 Task: Add any power-ups from "communication & collabaration".
Action: Mouse moved to (35, 270)
Screenshot: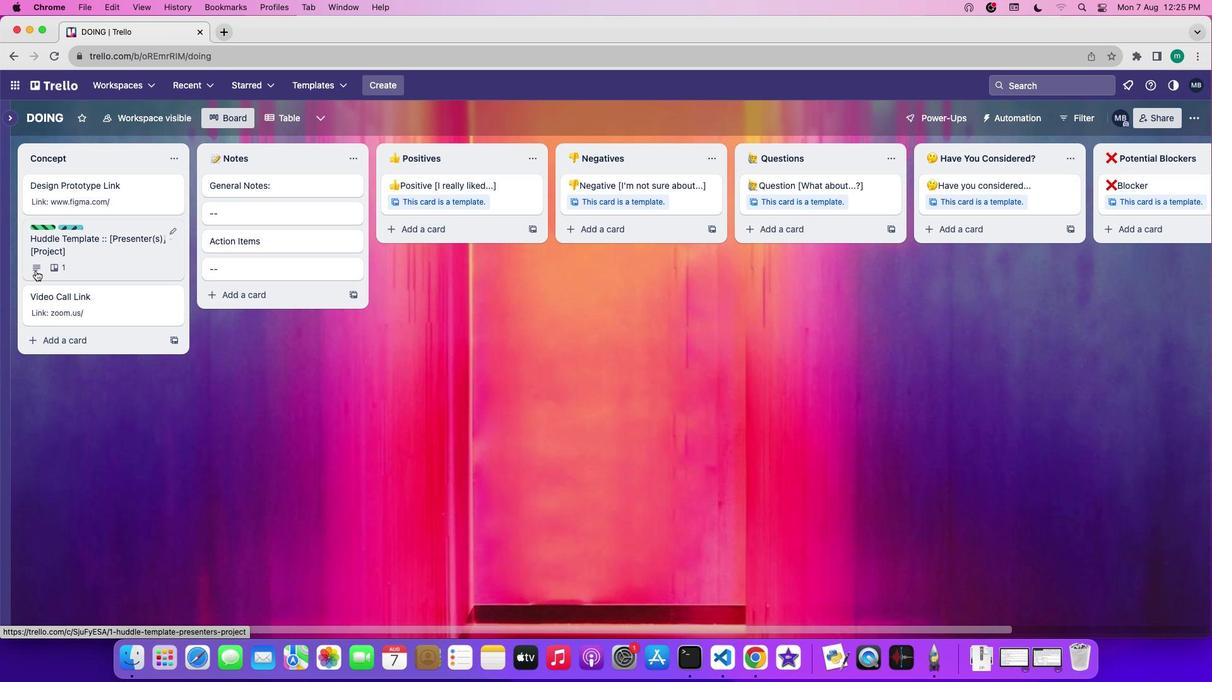 
Action: Mouse pressed left at (35, 270)
Screenshot: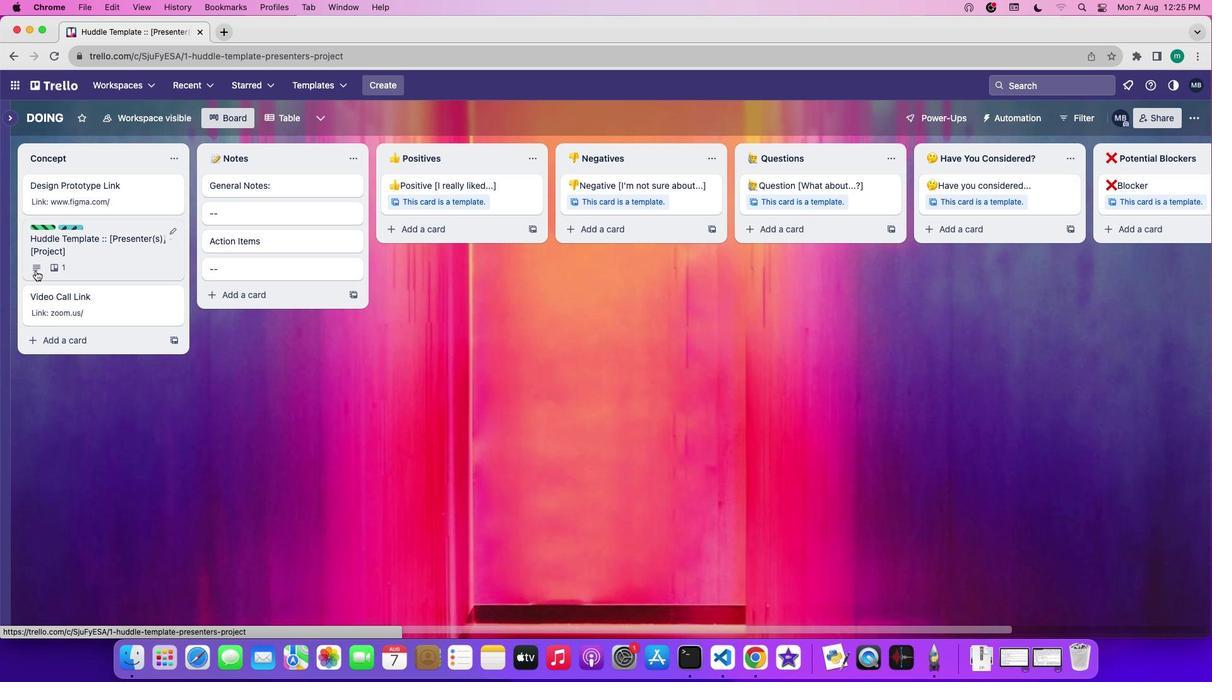 
Action: Mouse moved to (775, 454)
Screenshot: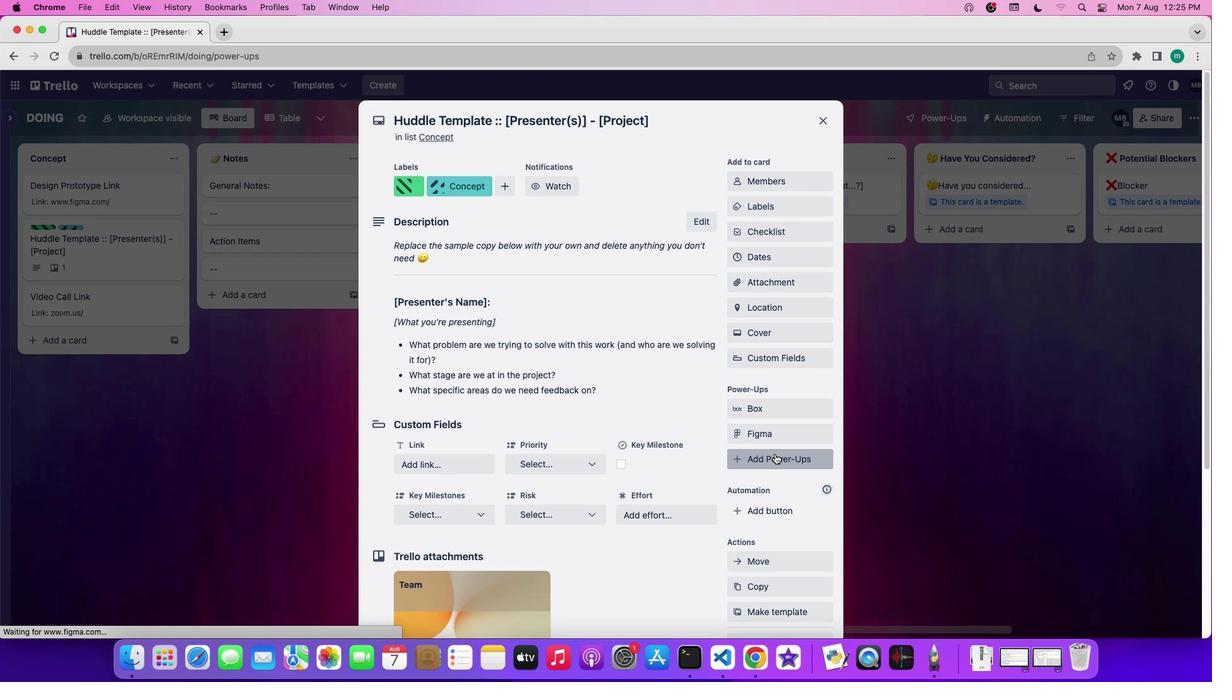 
Action: Mouse pressed left at (775, 454)
Screenshot: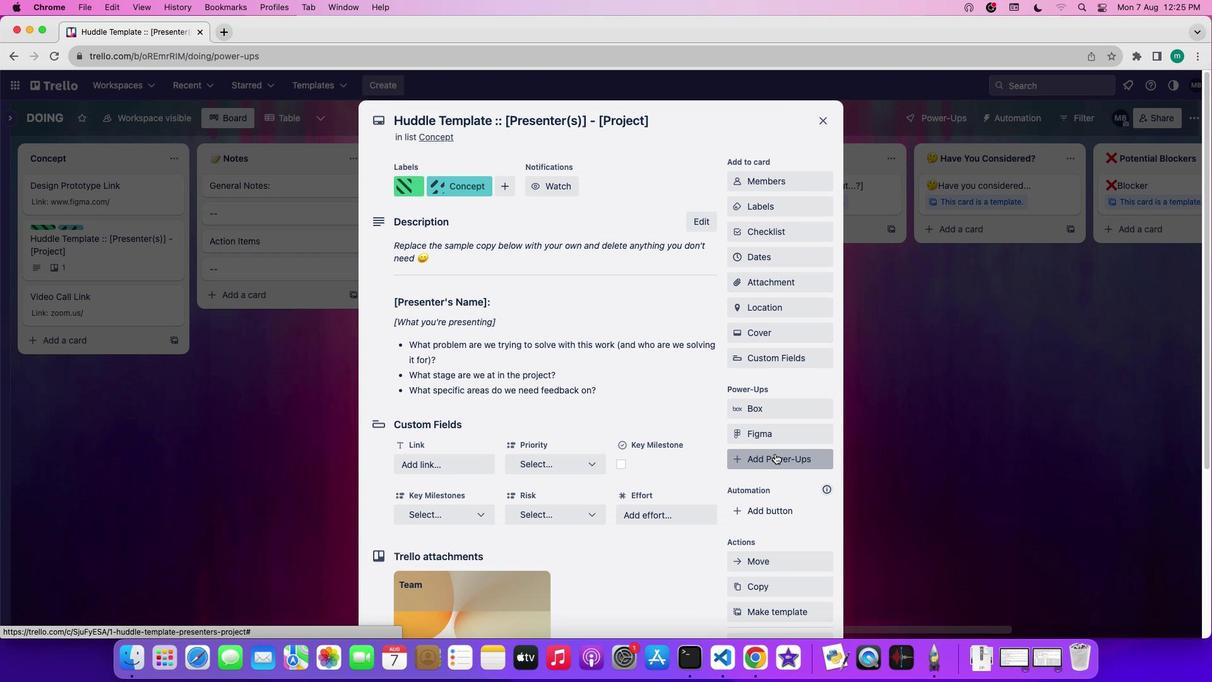 
Action: Mouse moved to (322, 382)
Screenshot: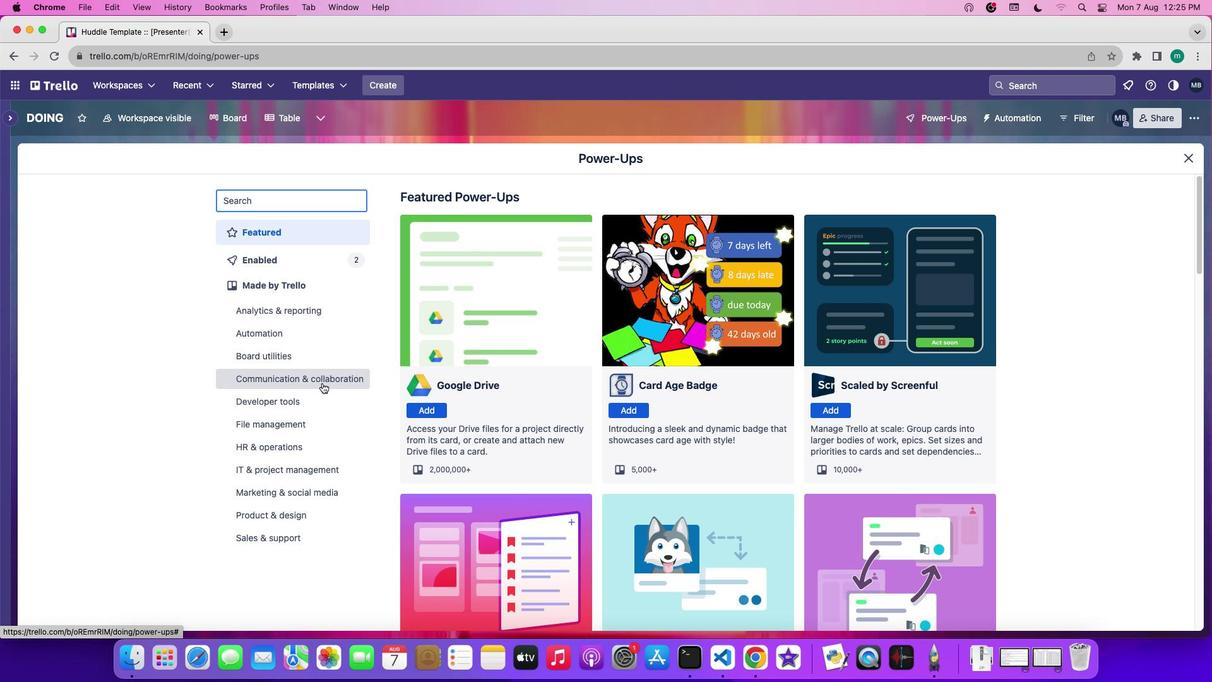
Action: Mouse pressed left at (322, 382)
Screenshot: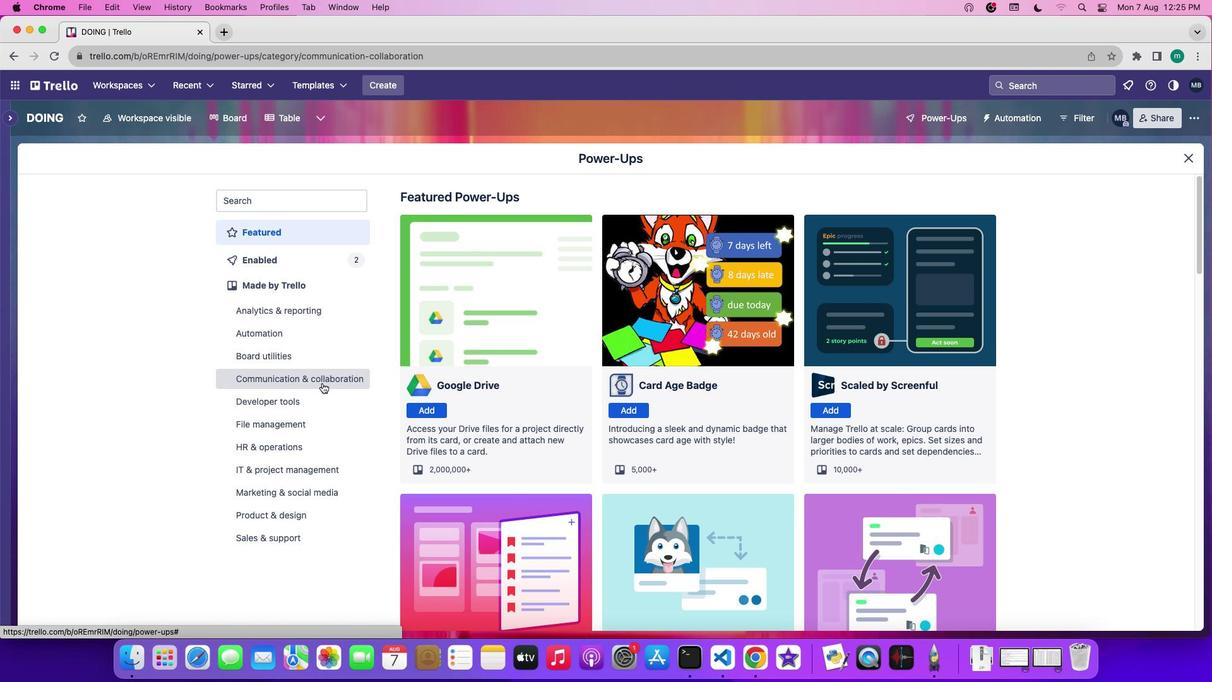 
Action: Mouse moved to (431, 228)
Screenshot: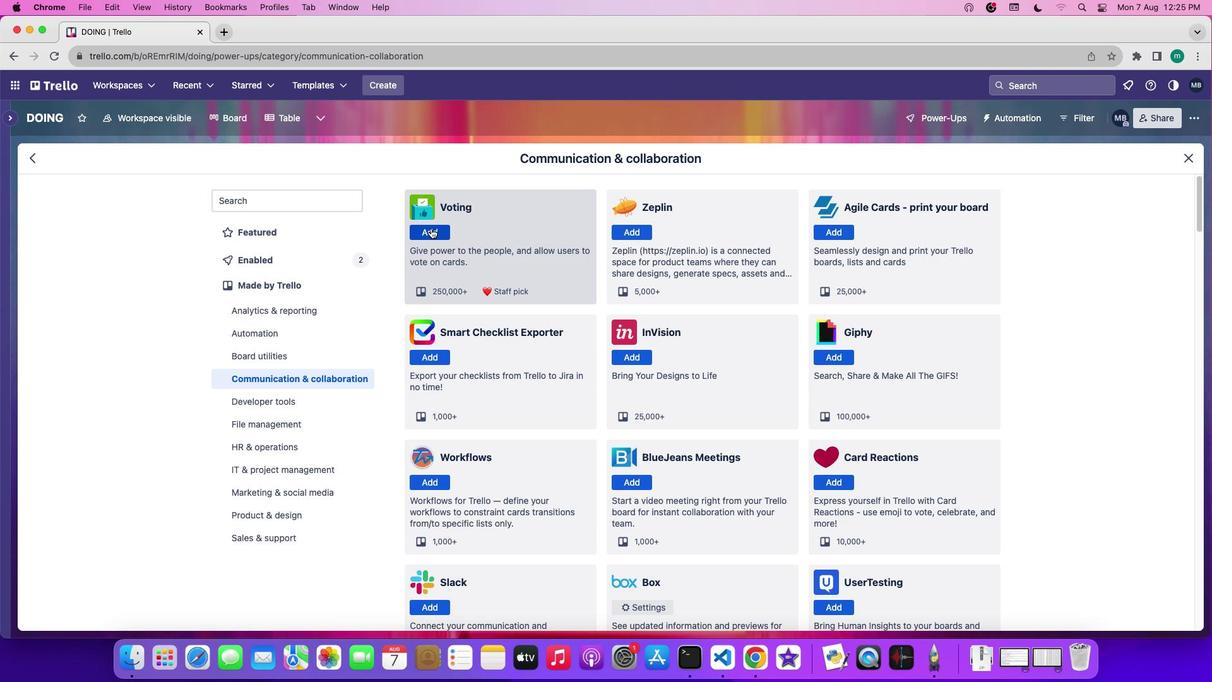 
Action: Mouse pressed left at (431, 228)
Screenshot: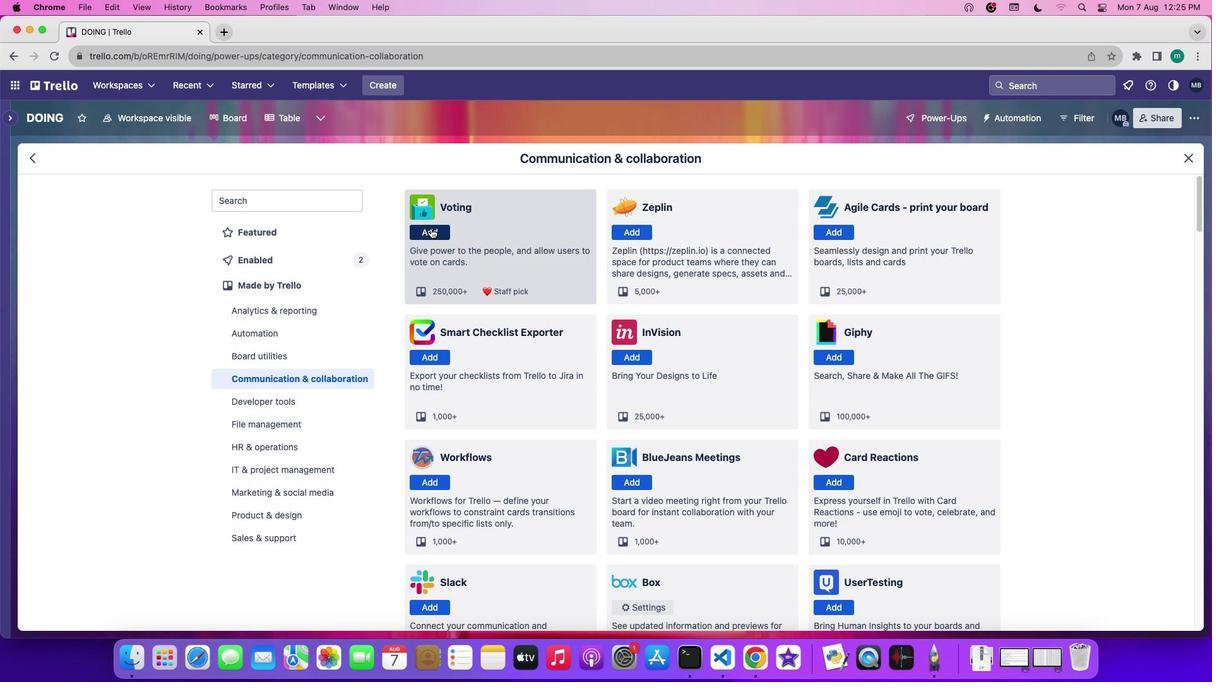 
